 Task: Notify about mentions and threads.
Action: Mouse moved to (1005, 101)
Screenshot: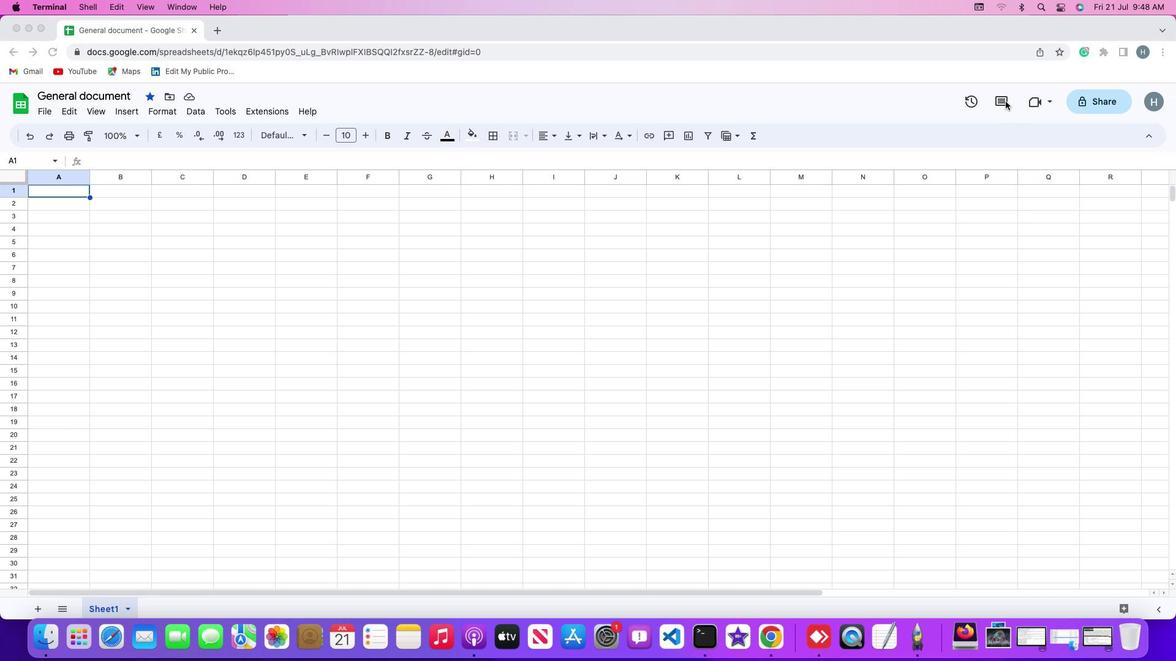 
Action: Mouse pressed left at (1005, 101)
Screenshot: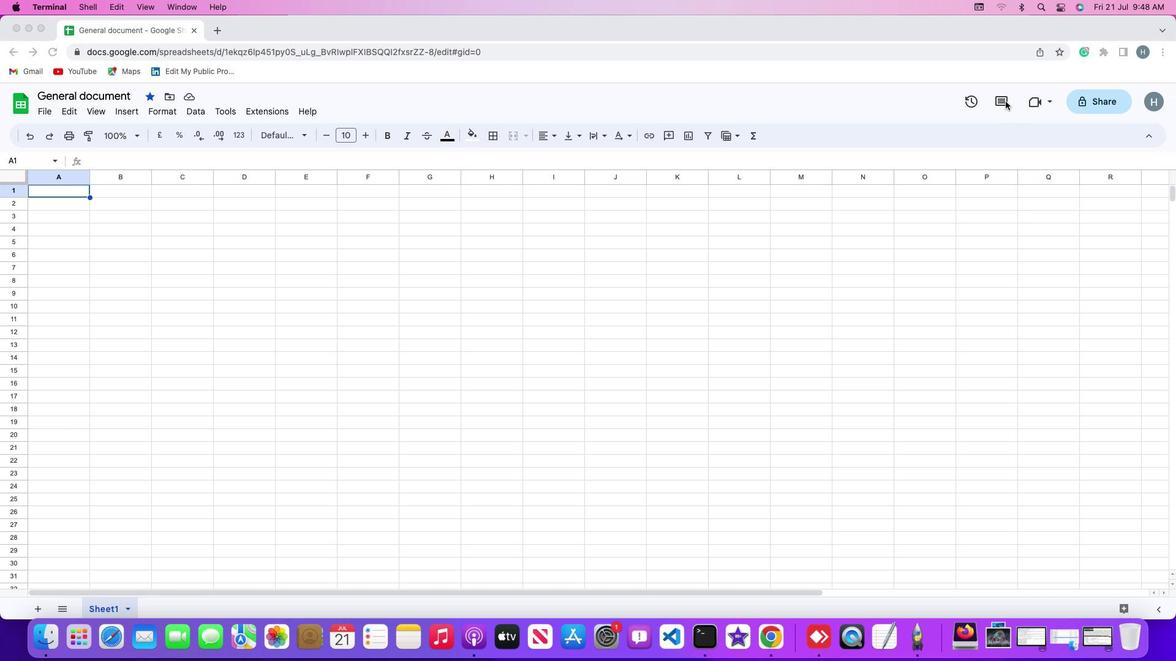 
Action: Mouse moved to (1005, 101)
Screenshot: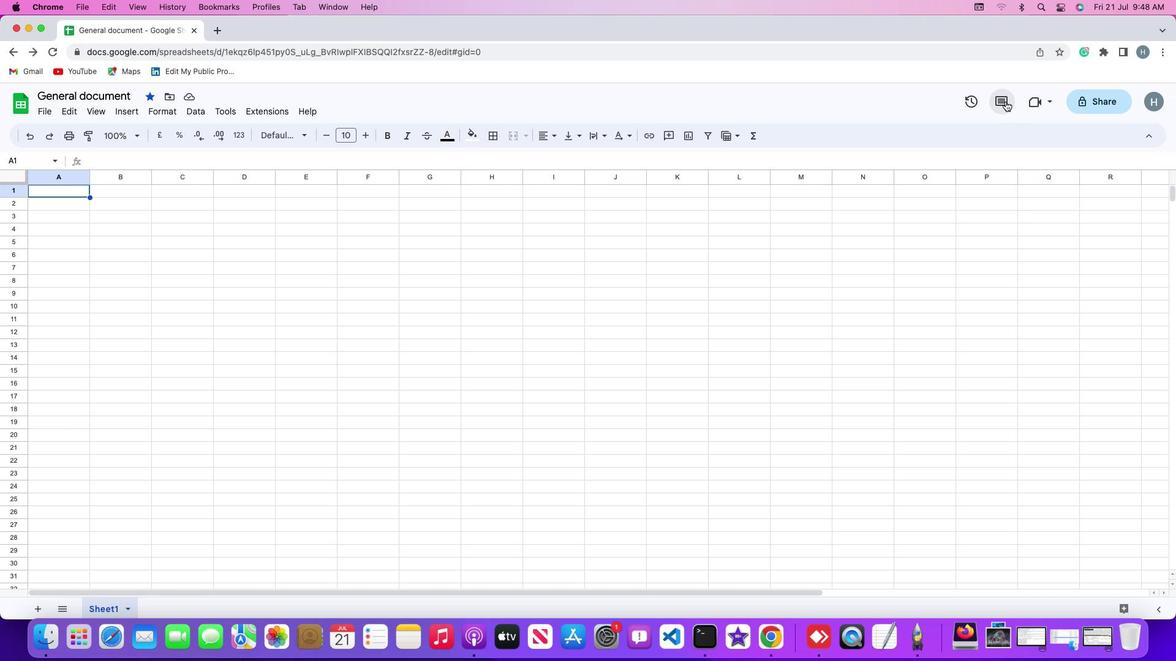 
Action: Mouse pressed left at (1005, 101)
Screenshot: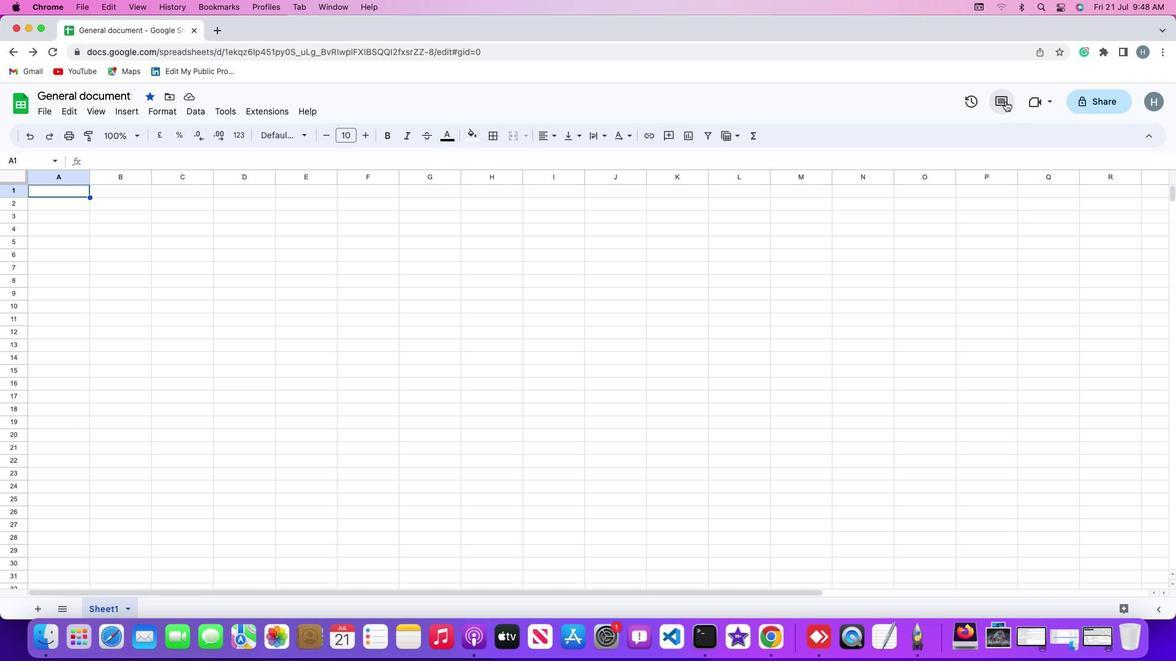 
Action: Mouse moved to (1008, 99)
Screenshot: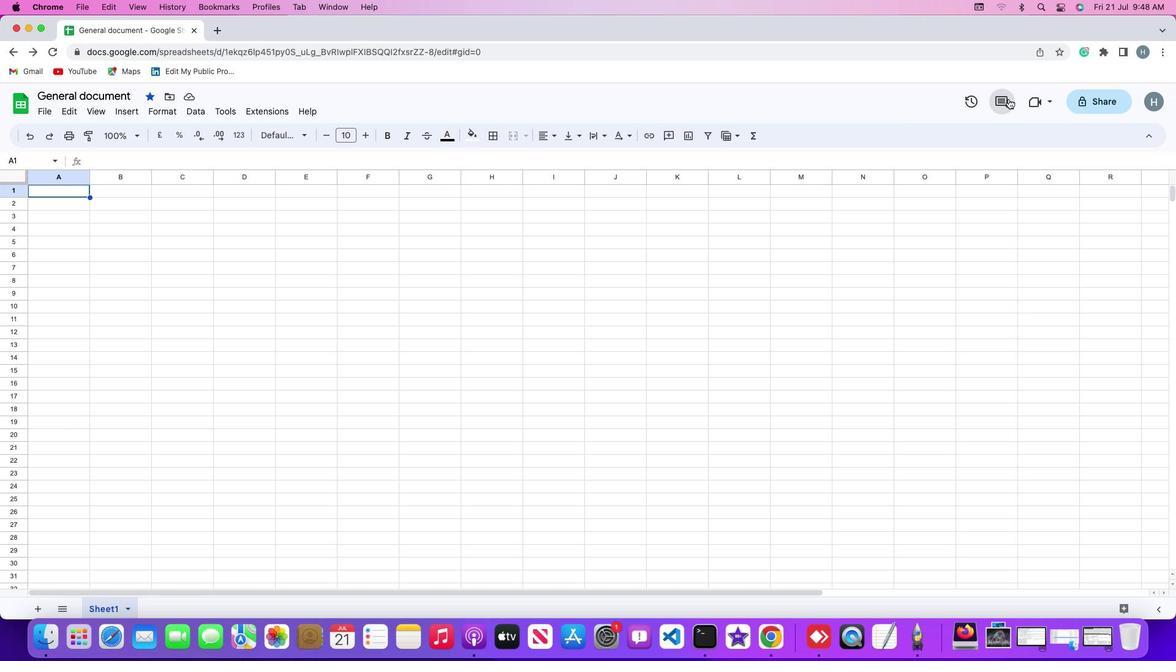 
Action: Mouse pressed left at (1008, 99)
Screenshot: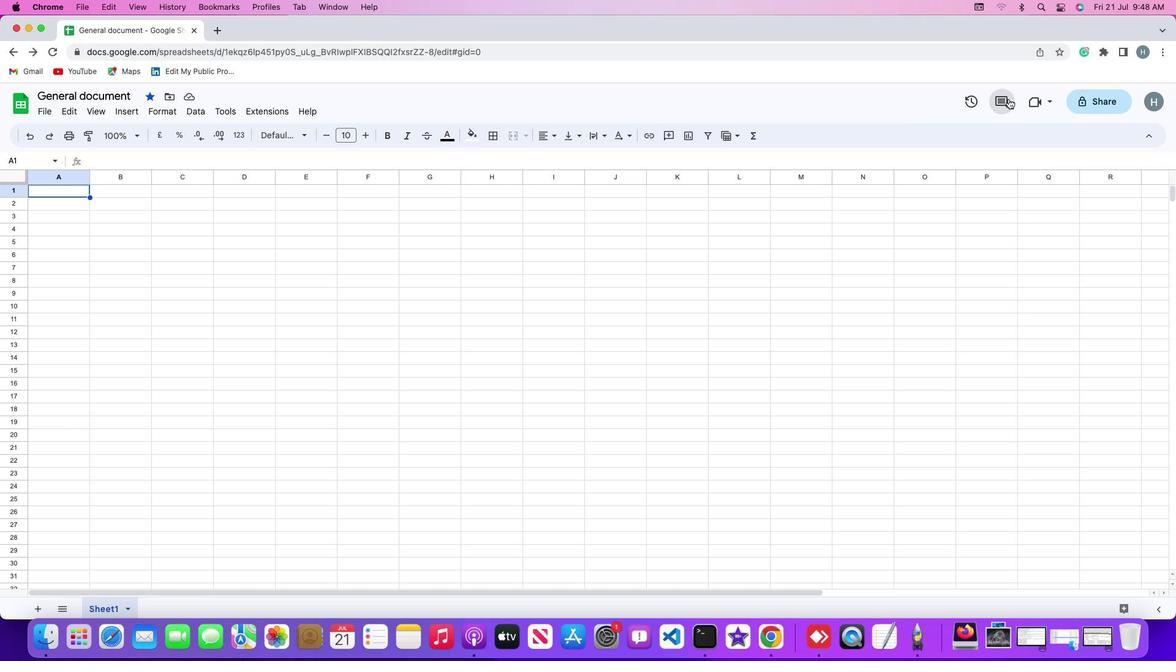 
Action: Mouse moved to (1096, 139)
Screenshot: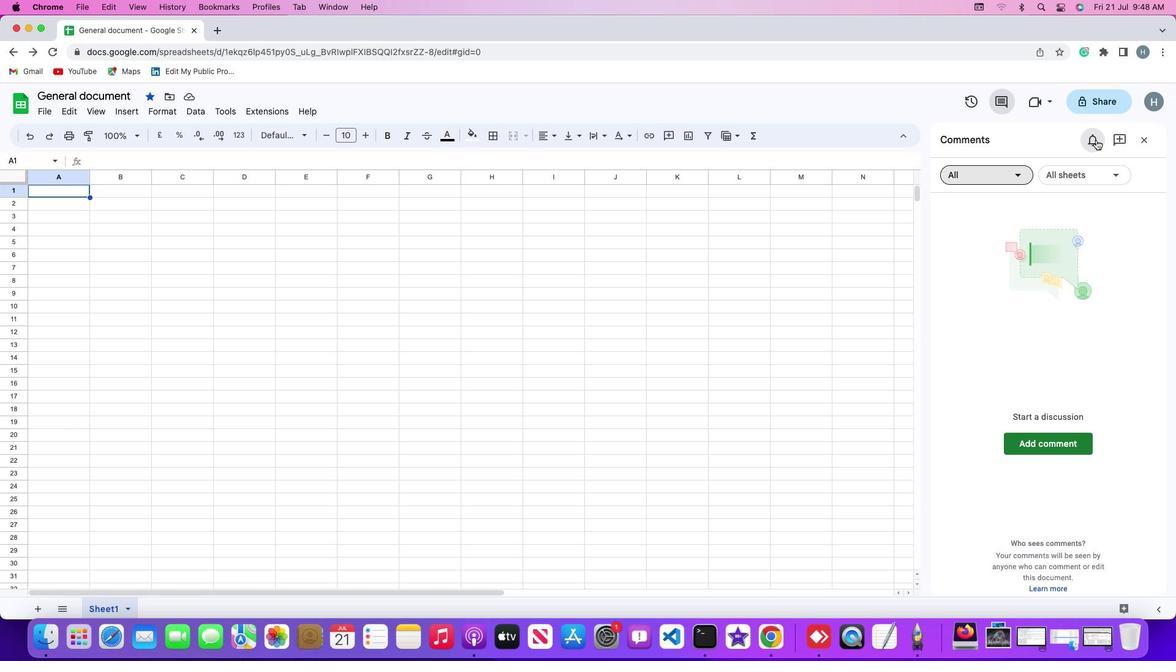 
Action: Mouse pressed left at (1096, 139)
Screenshot: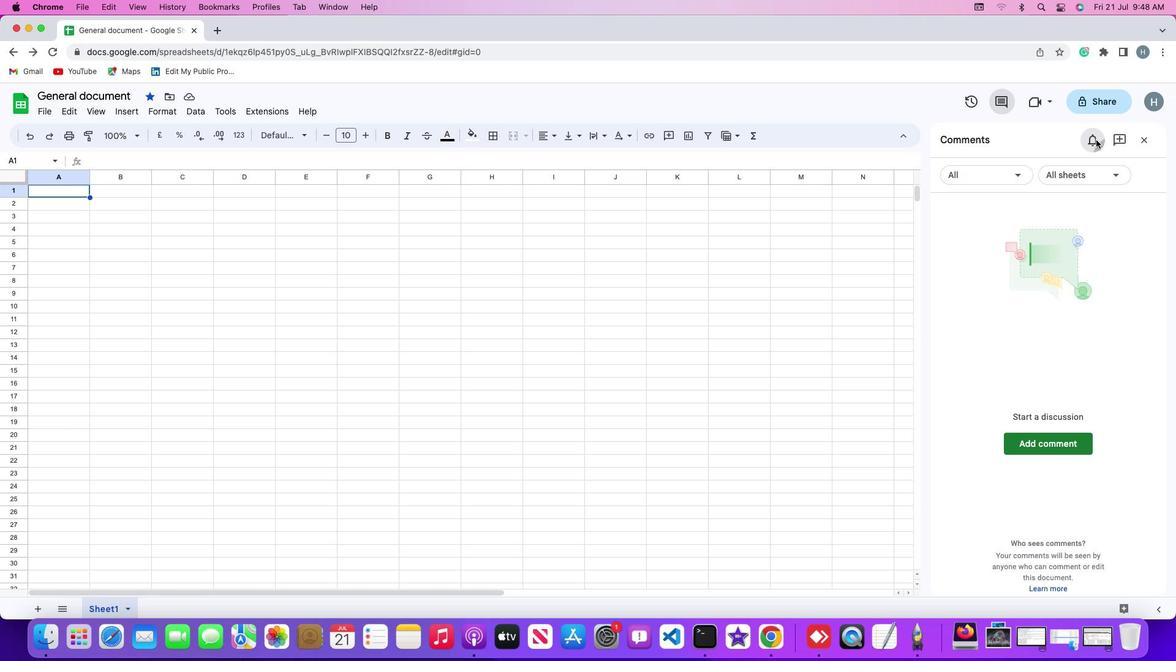 
Action: Mouse moved to (493, 352)
Screenshot: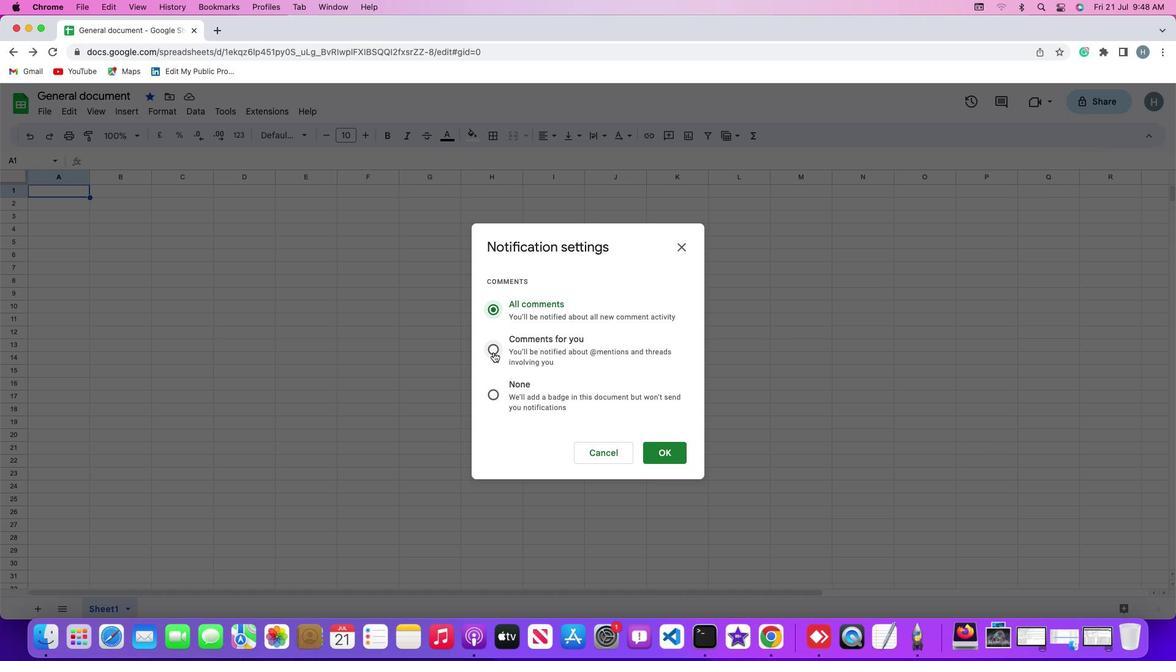 
Action: Mouse pressed left at (493, 352)
Screenshot: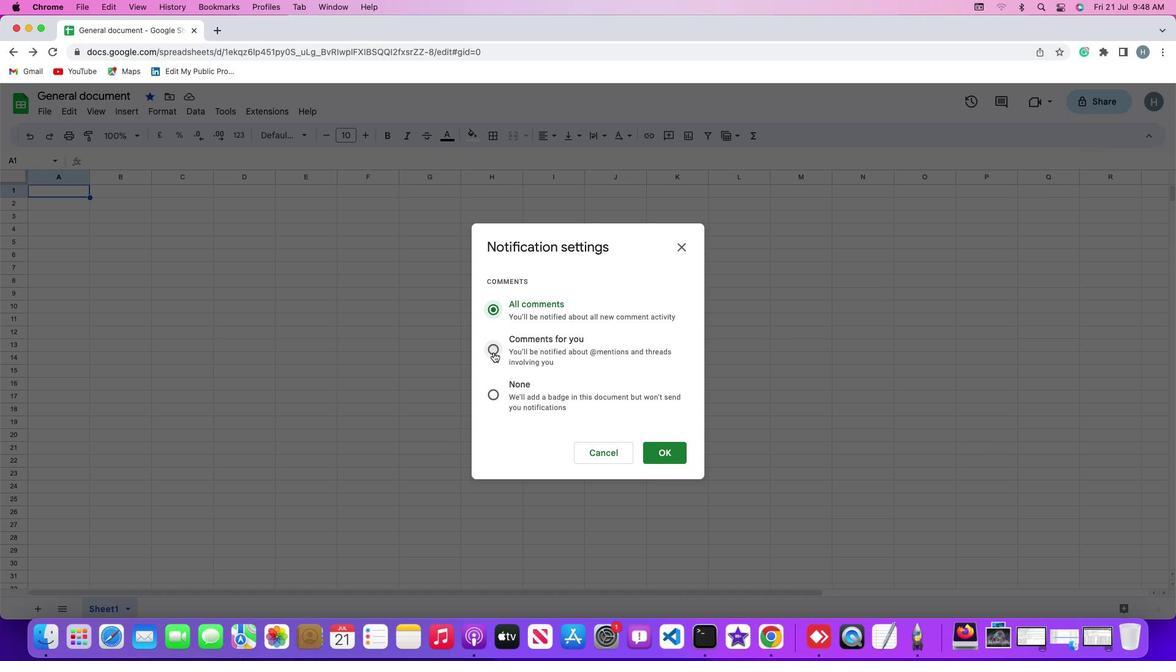 
Action: Mouse moved to (687, 326)
Screenshot: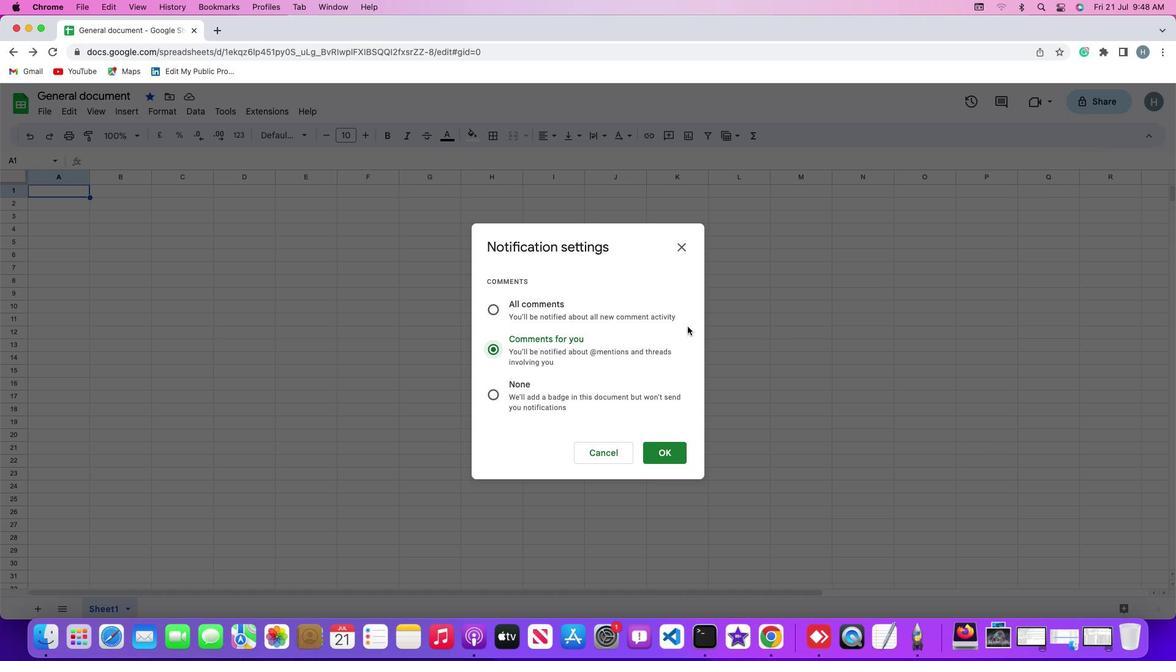 
